Task: Set the company name to 'contains' while creating a New Invoice.
Action: Mouse moved to (182, 20)
Screenshot: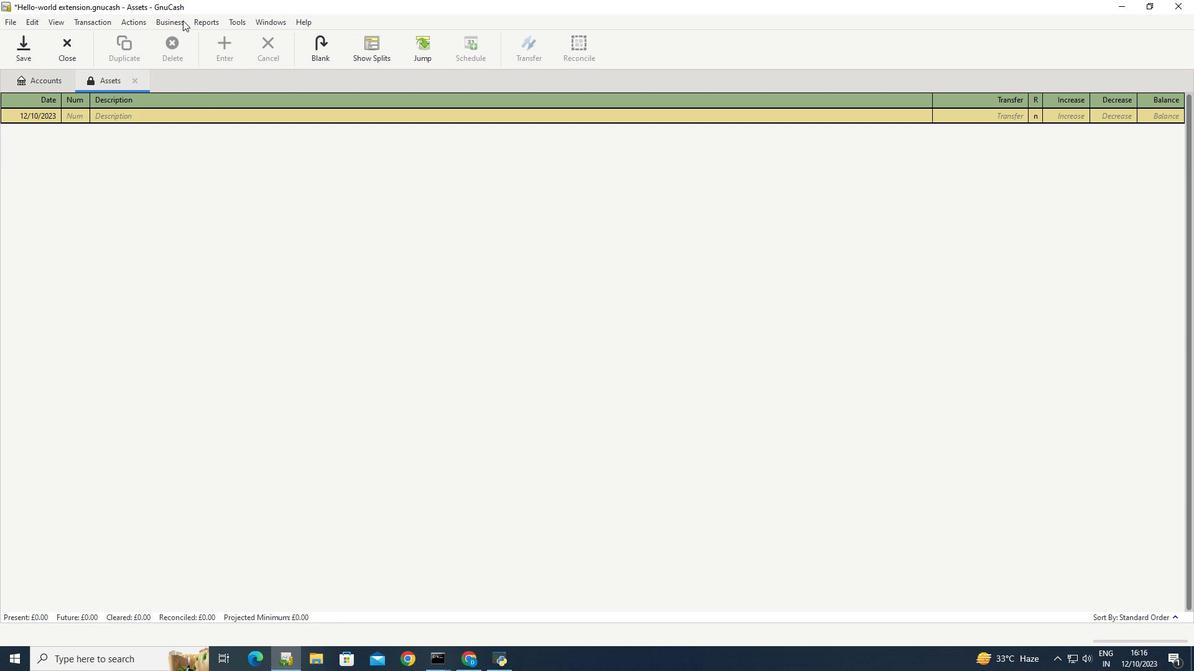 
Action: Mouse pressed left at (182, 20)
Screenshot: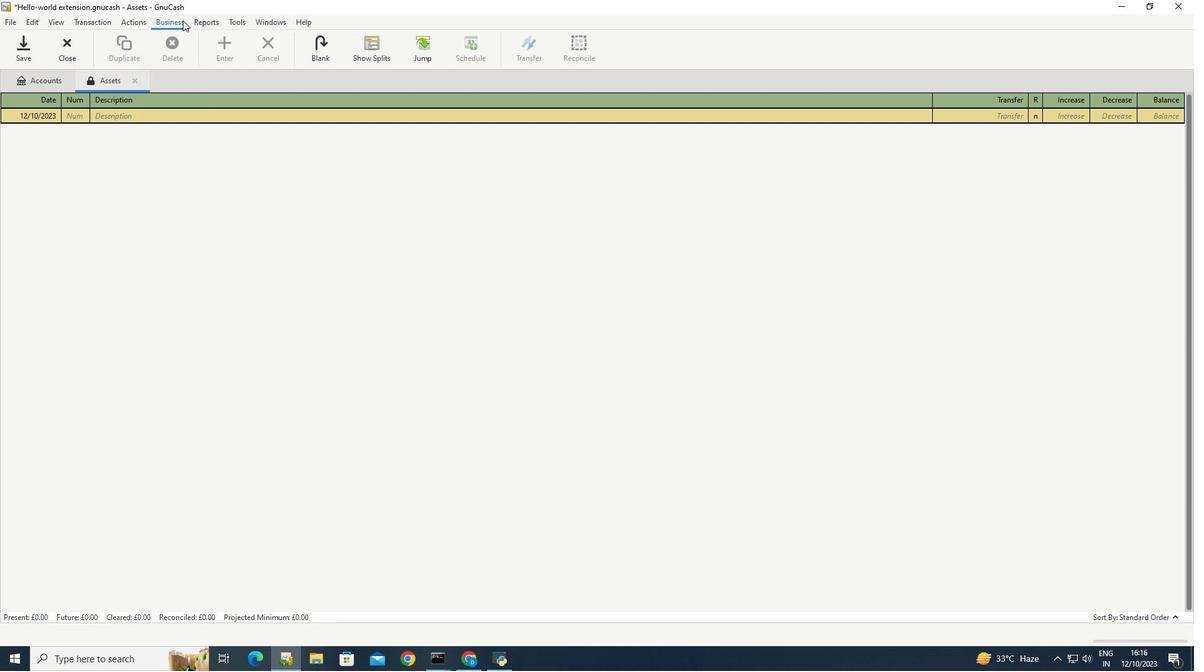 
Action: Mouse moved to (326, 84)
Screenshot: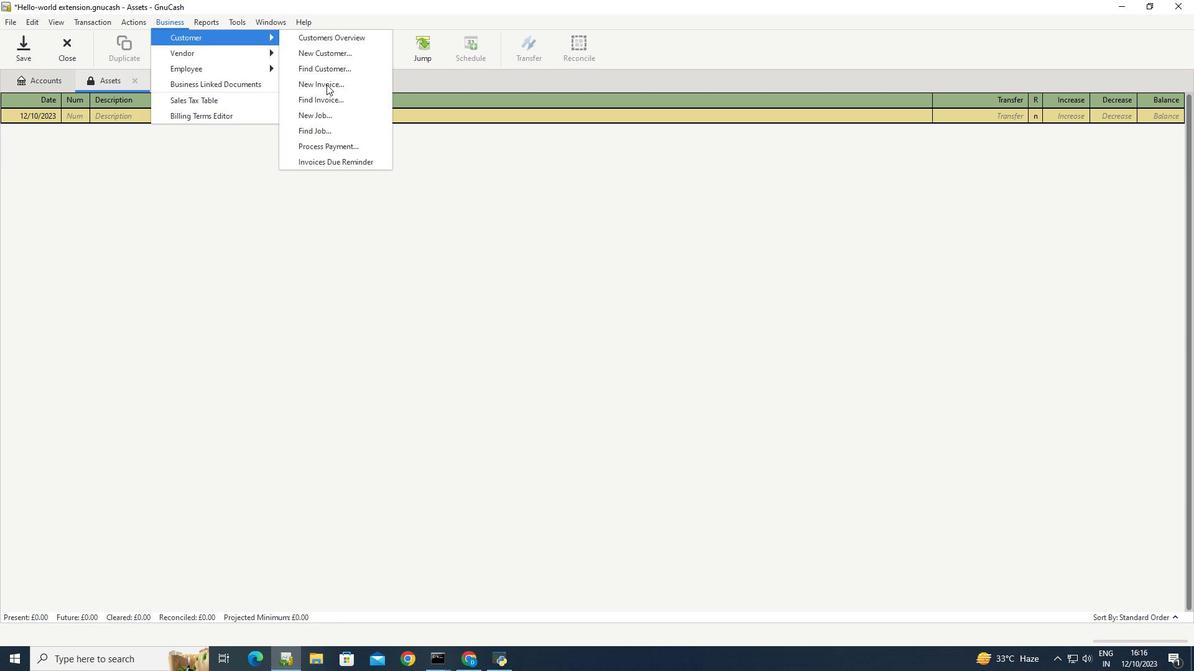 
Action: Mouse pressed left at (326, 84)
Screenshot: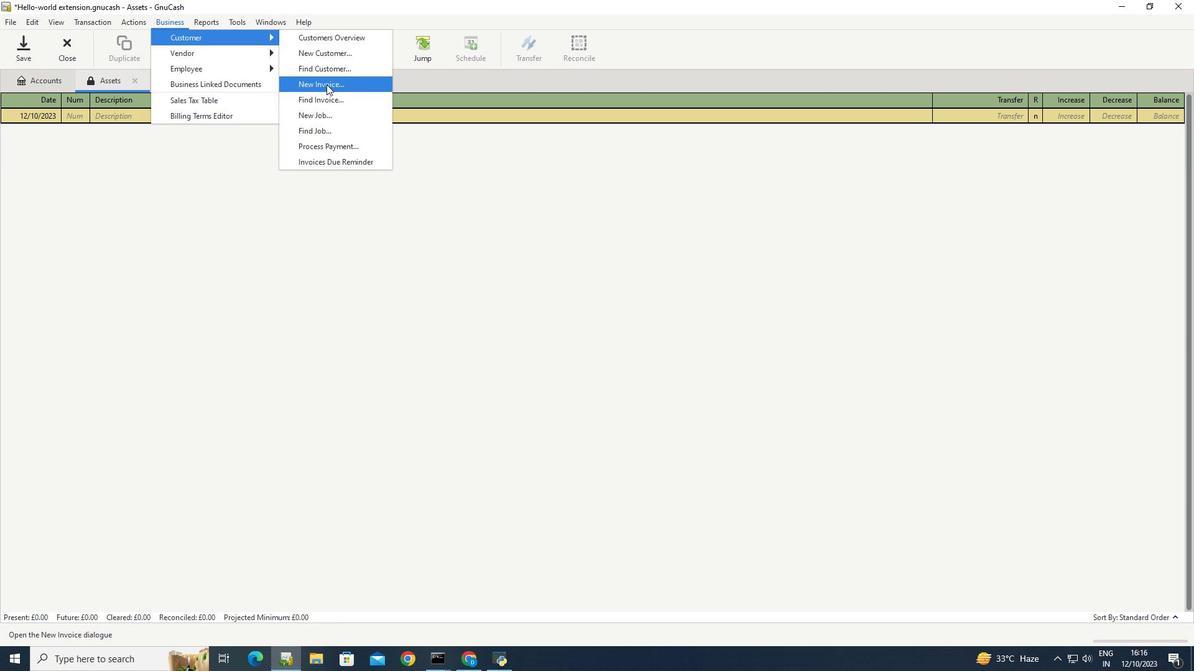
Action: Mouse moved to (681, 333)
Screenshot: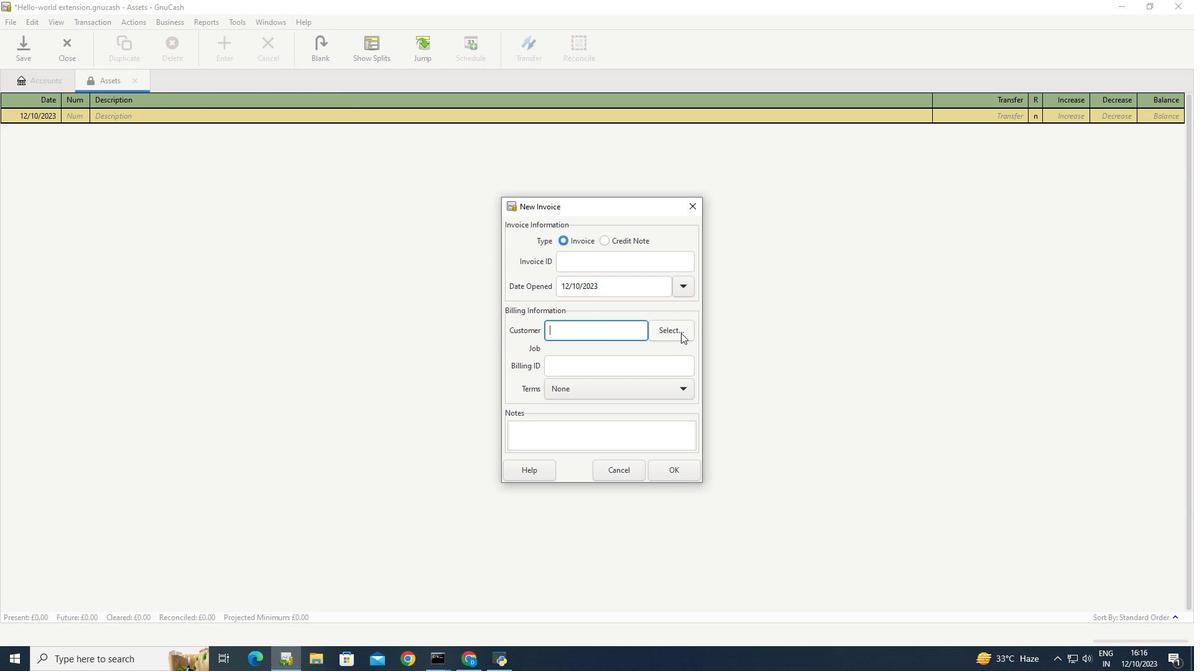 
Action: Mouse pressed left at (681, 333)
Screenshot: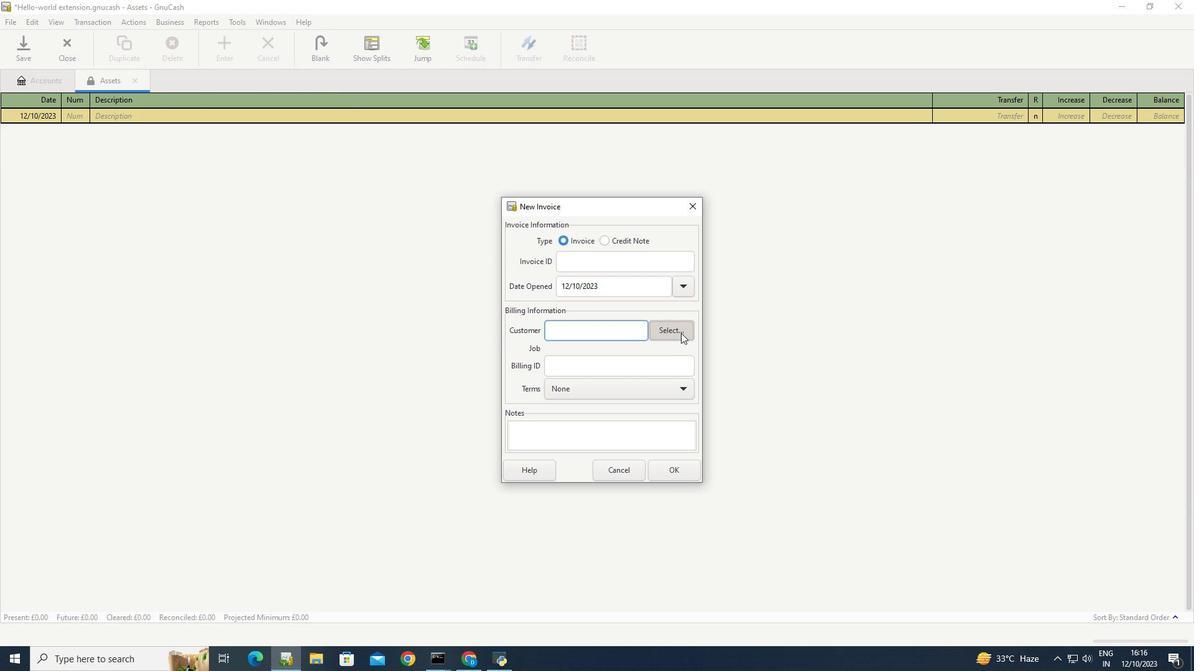 
Action: Mouse moved to (465, 288)
Screenshot: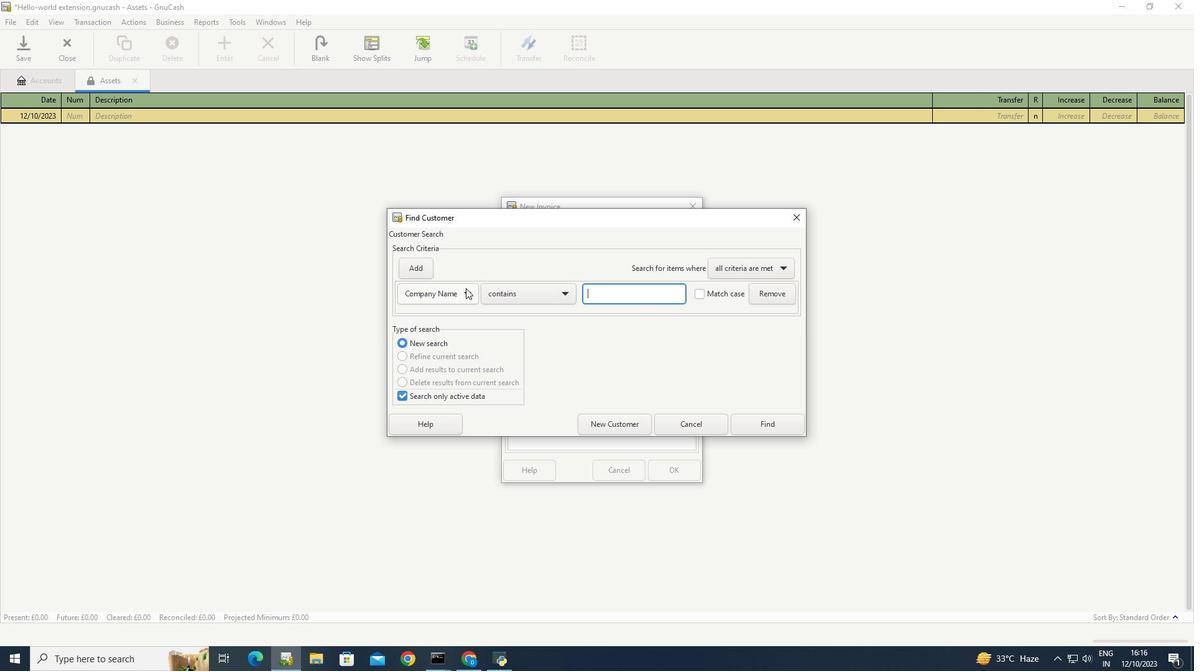 
Action: Mouse pressed left at (465, 288)
Screenshot: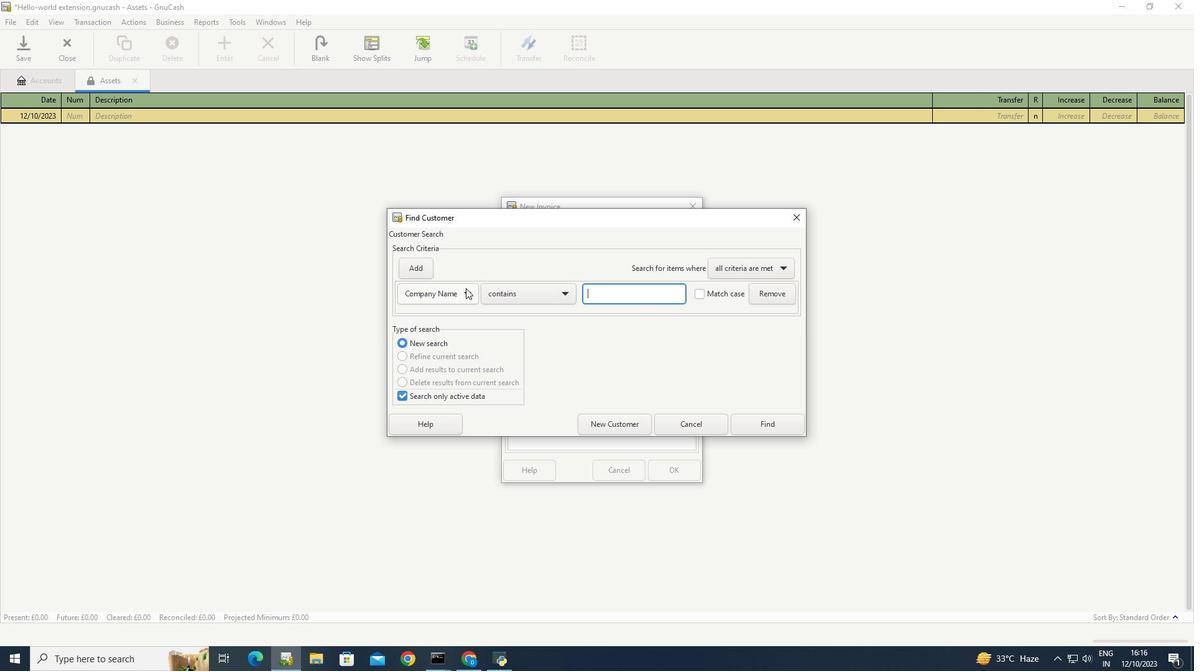 
Action: Mouse moved to (438, 298)
Screenshot: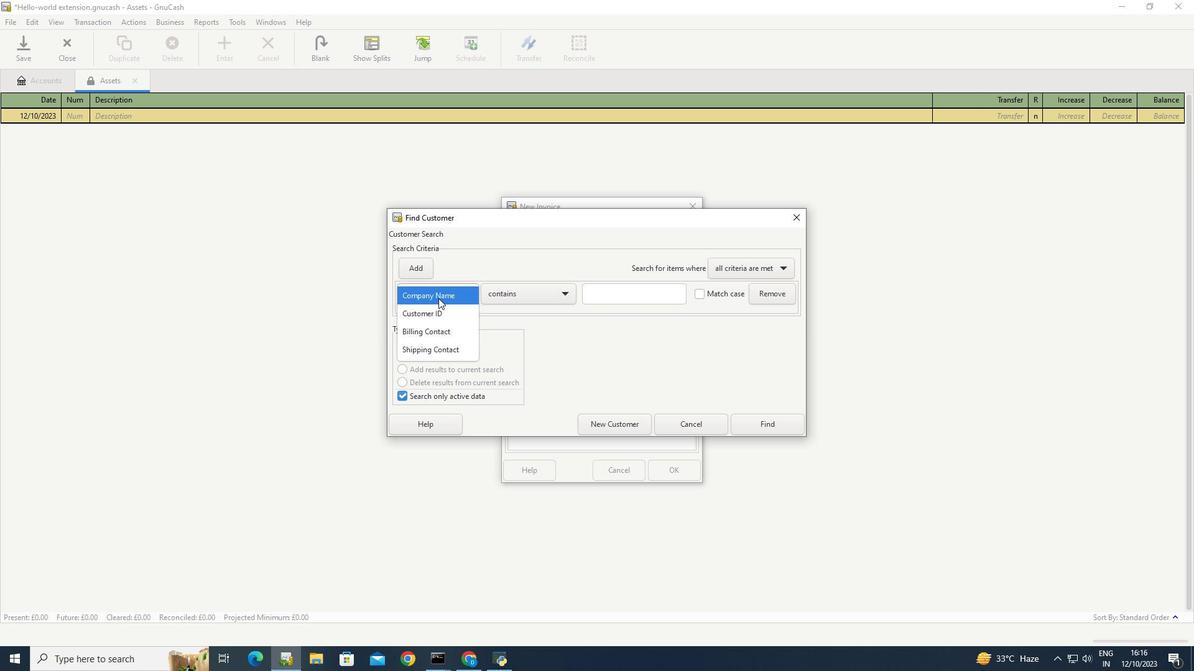 
Action: Mouse pressed left at (438, 298)
Screenshot: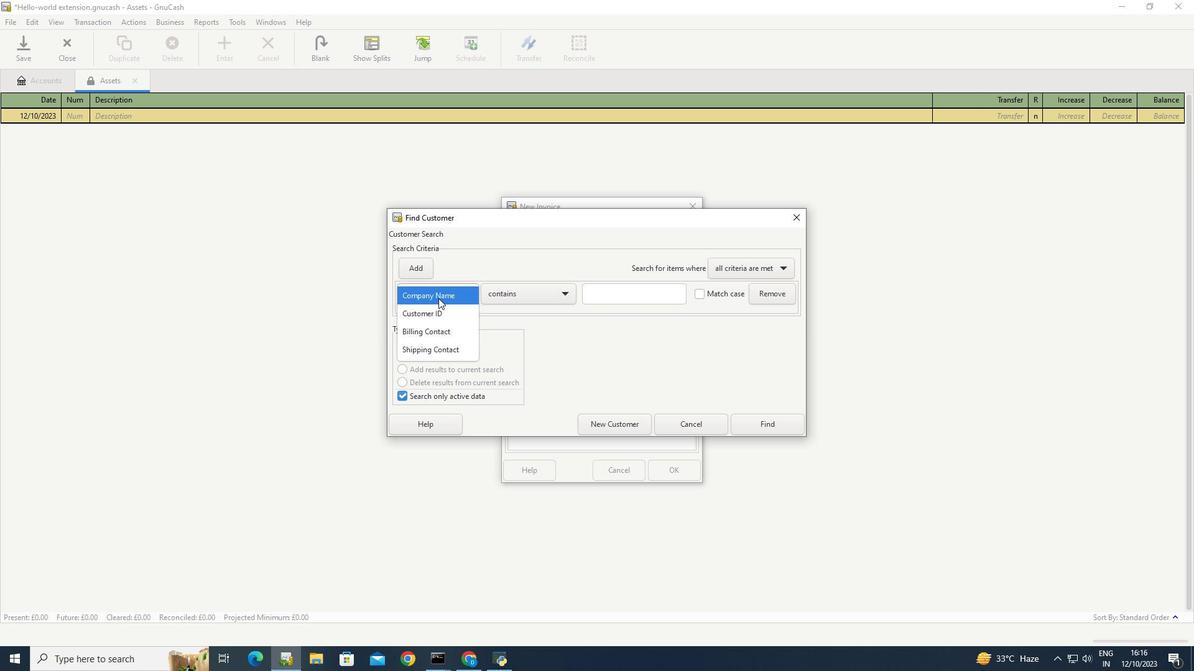 
Action: Mouse moved to (569, 296)
Screenshot: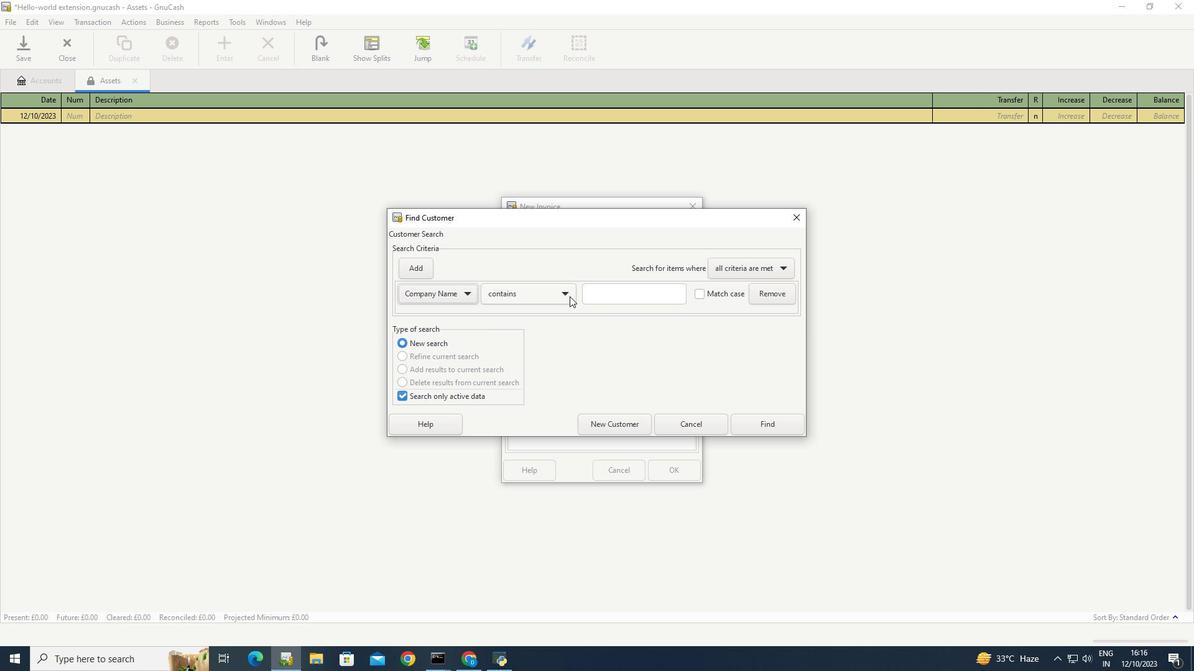 
Action: Mouse pressed left at (569, 296)
Screenshot: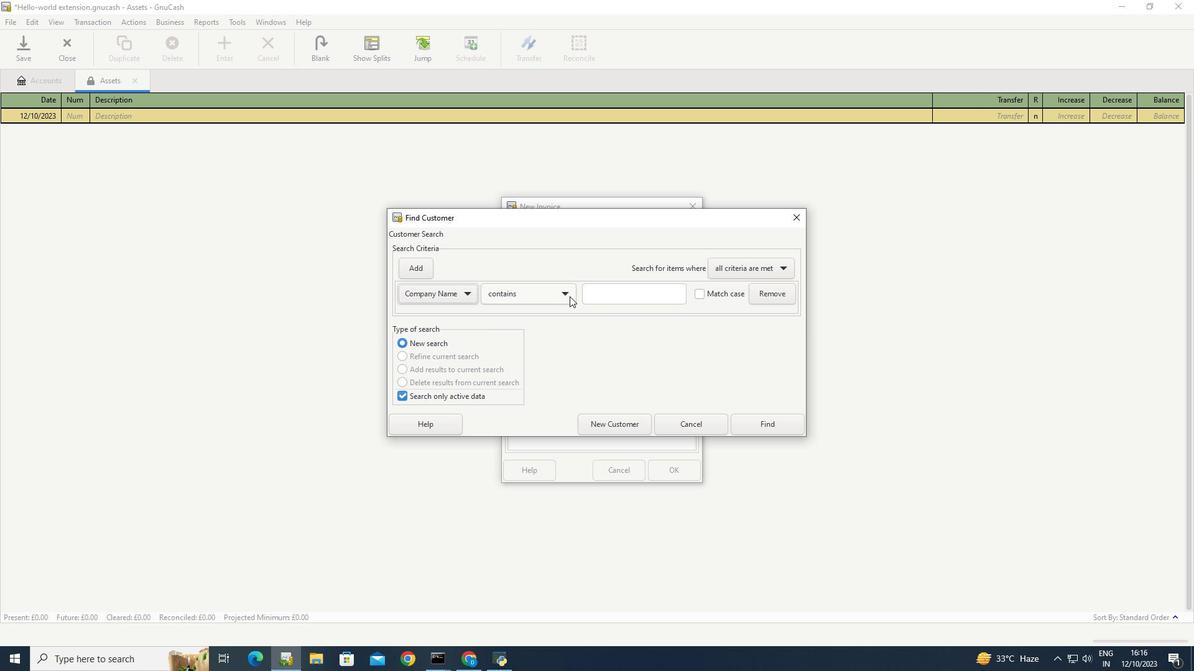 
Action: Mouse moved to (510, 298)
Screenshot: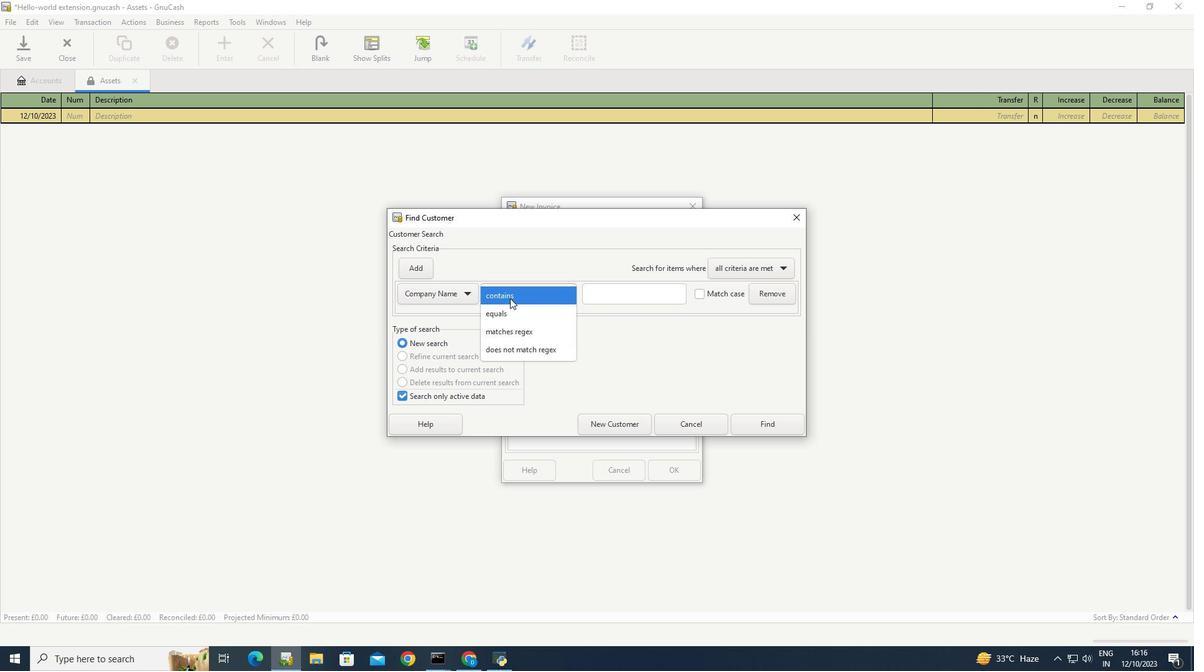 
Action: Mouse pressed left at (510, 298)
Screenshot: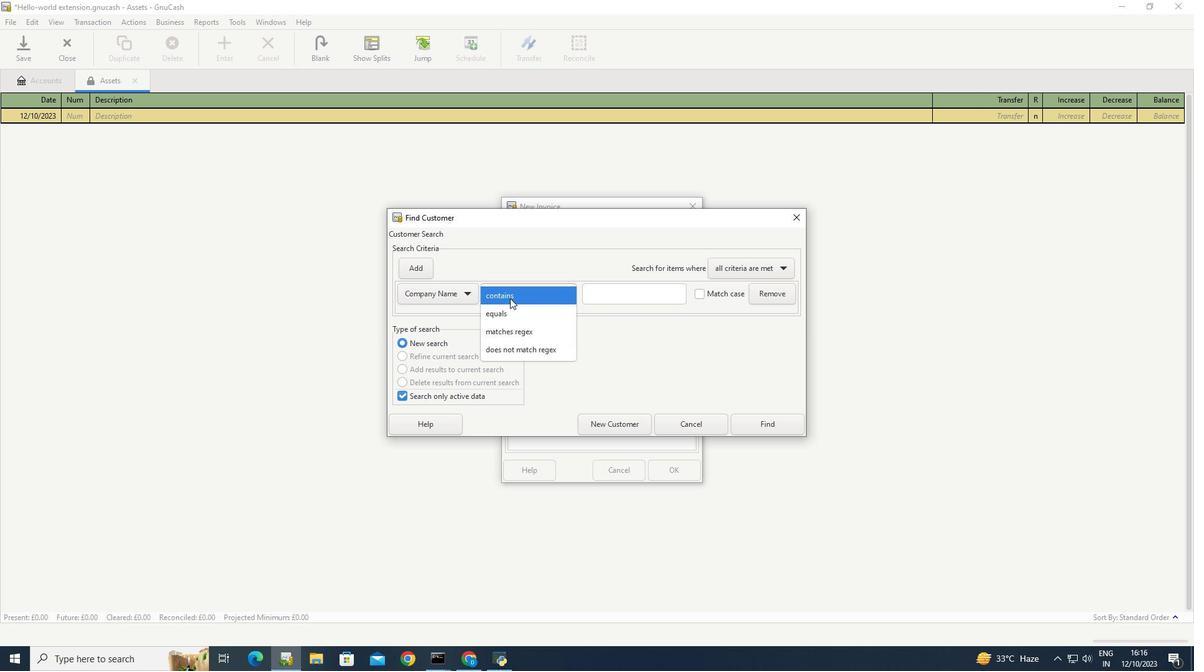 
Action: Mouse moved to (601, 361)
Screenshot: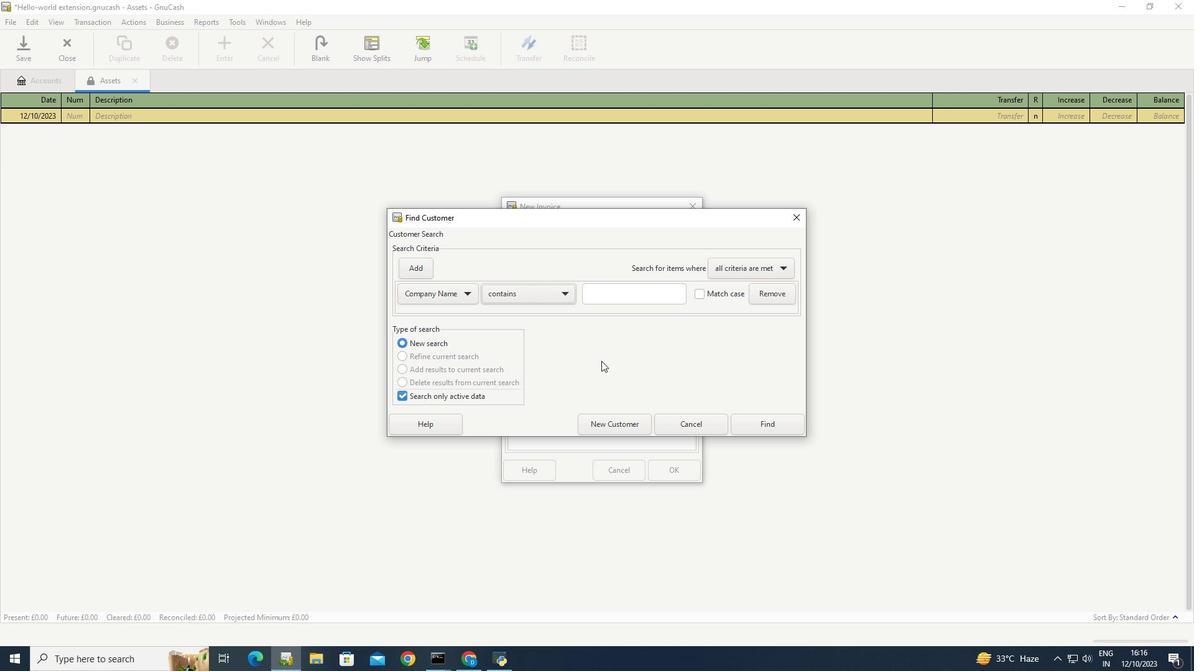 
Action: Mouse pressed left at (601, 361)
Screenshot: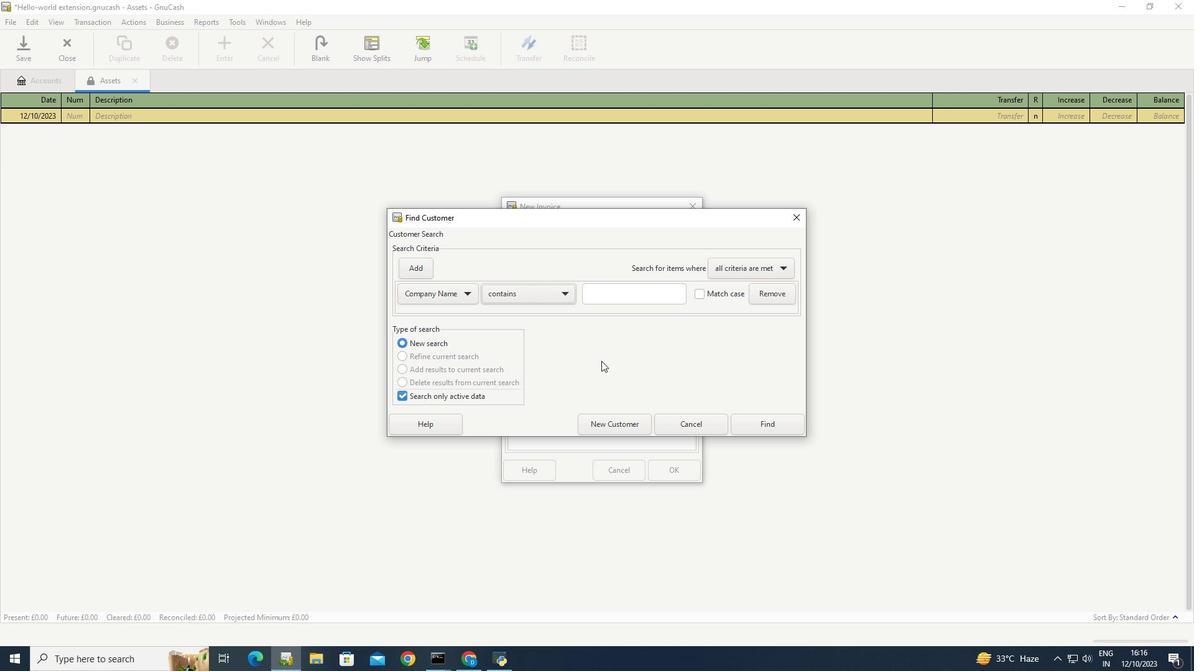 
